 Task: Add Attachment from Trello to Card Card0000000210 in Board Board0000000053 in Workspace WS0000000018 in Trello. Add Cover Blue to Card Card0000000210 in Board Board0000000053 in Workspace WS0000000018 in Trello. Add "Copy Card To …" Button titled Button0000000210 to "bottom" of the list "To Do" to Card Card0000000210 in Board Board0000000053 in Workspace WS0000000018 in Trello. Add Description DS0000000210 to Card Card0000000210 in Board Board0000000053 in Workspace WS0000000018 in Trello. Add Comment CM0000000210 to Card Card0000000210 in Board Board0000000053 in Workspace WS0000000018 in Trello
Action: Mouse moved to (307, 301)
Screenshot: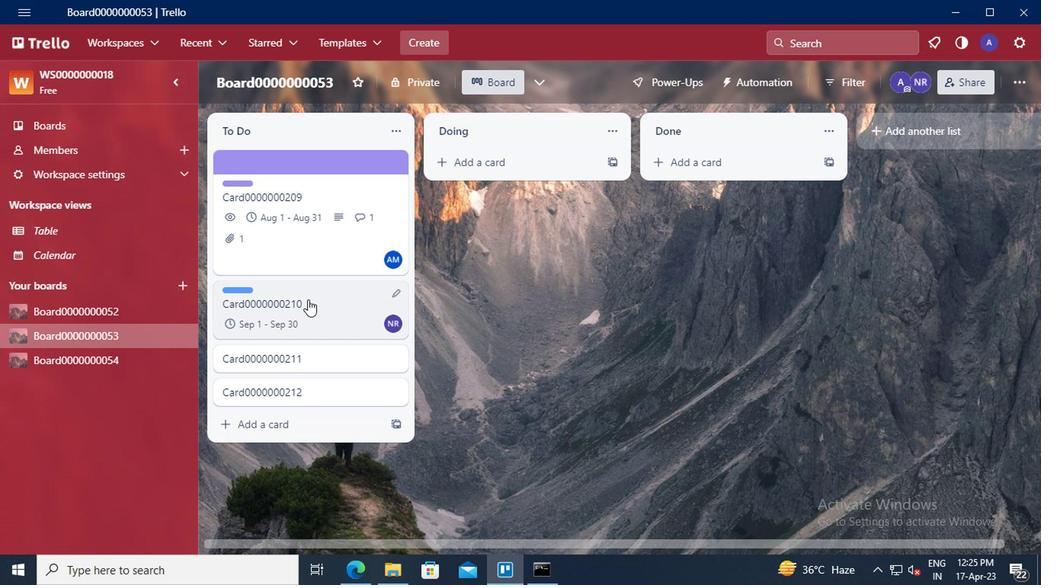 
Action: Mouse pressed left at (307, 301)
Screenshot: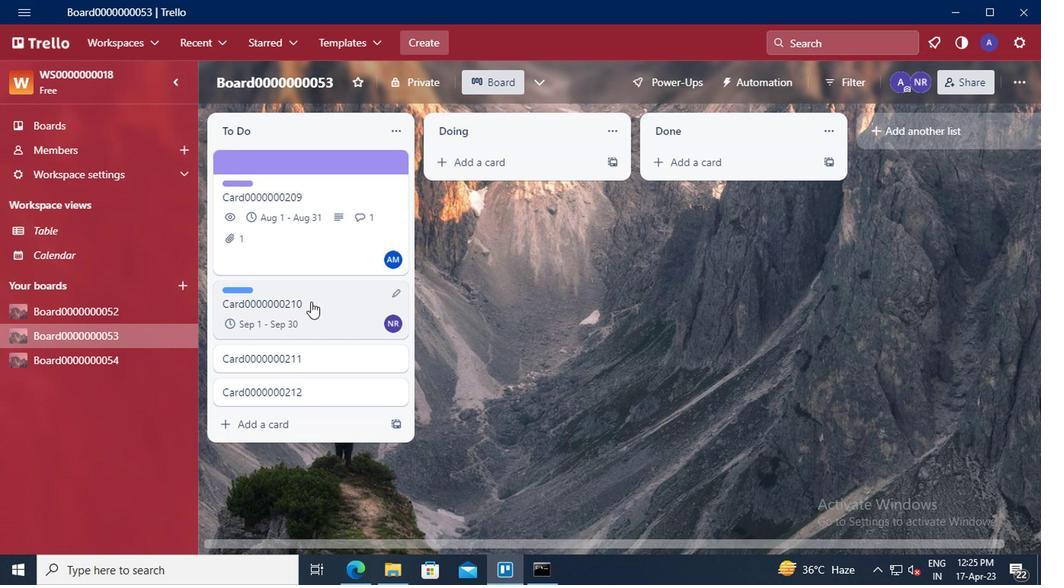
Action: Mouse moved to (698, 323)
Screenshot: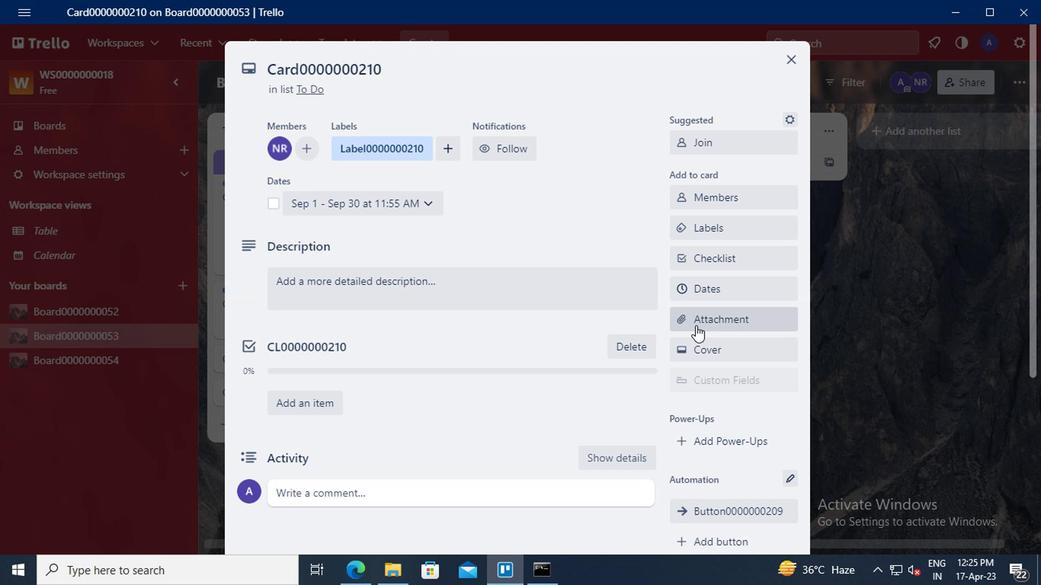 
Action: Mouse pressed left at (698, 323)
Screenshot: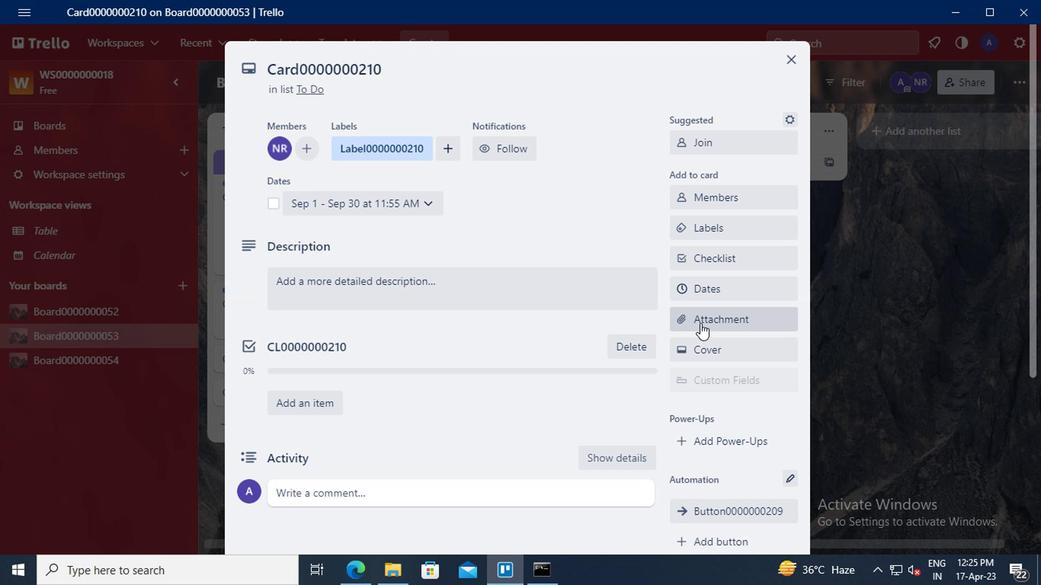 
Action: Mouse moved to (711, 161)
Screenshot: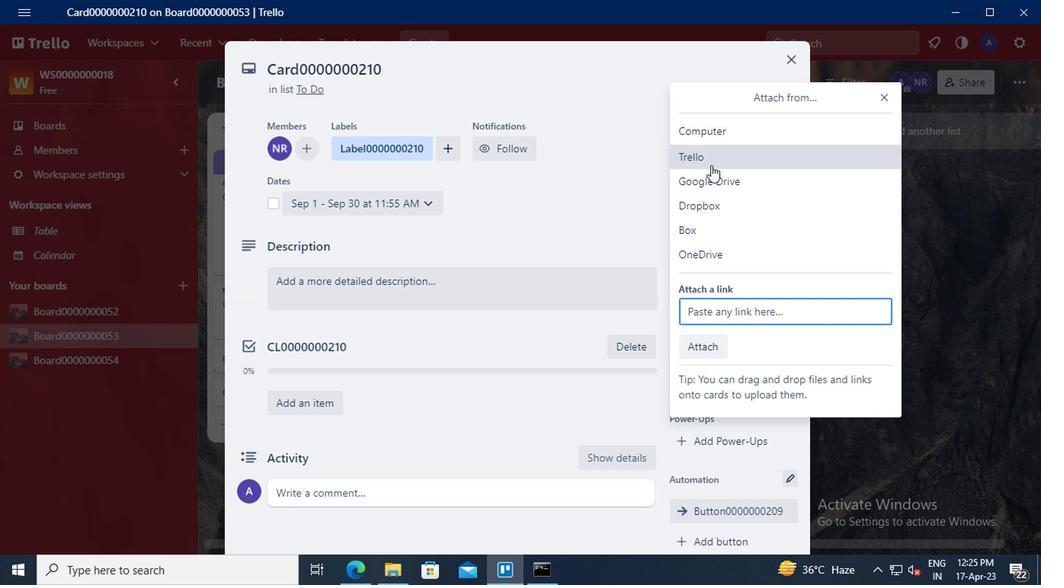 
Action: Mouse pressed left at (711, 161)
Screenshot: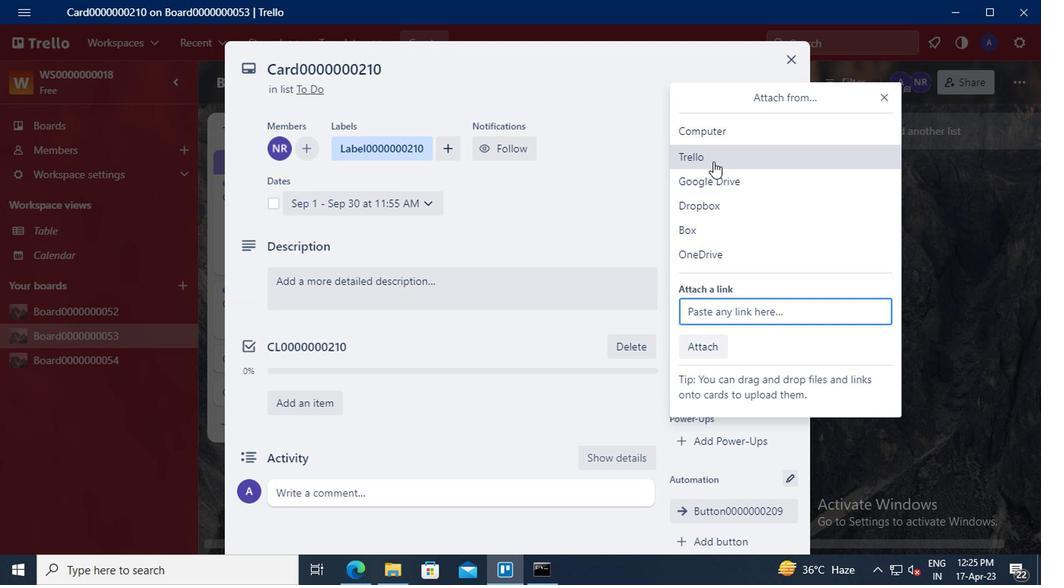 
Action: Mouse moved to (716, 188)
Screenshot: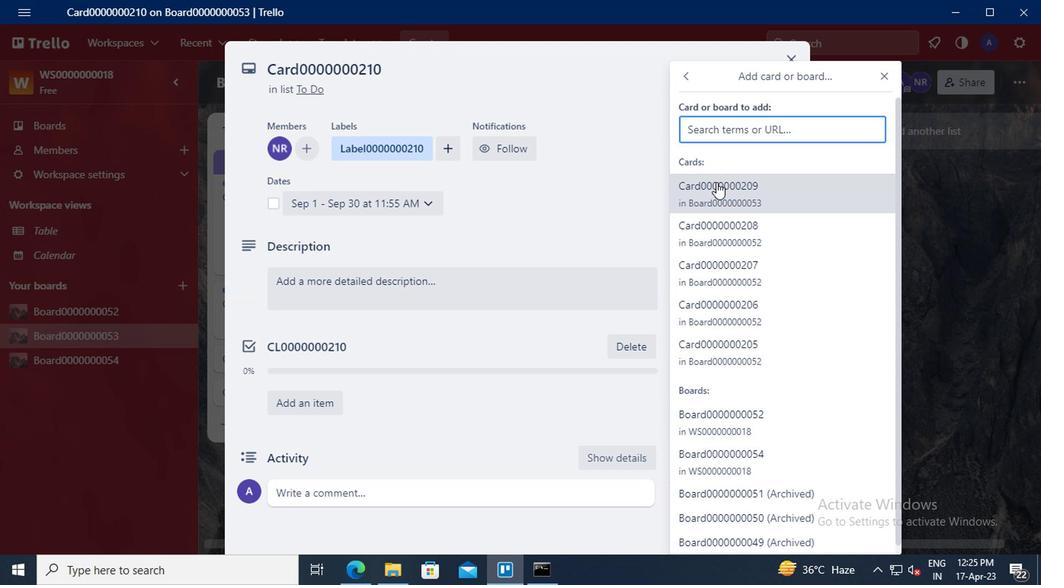 
Action: Mouse pressed left at (716, 188)
Screenshot: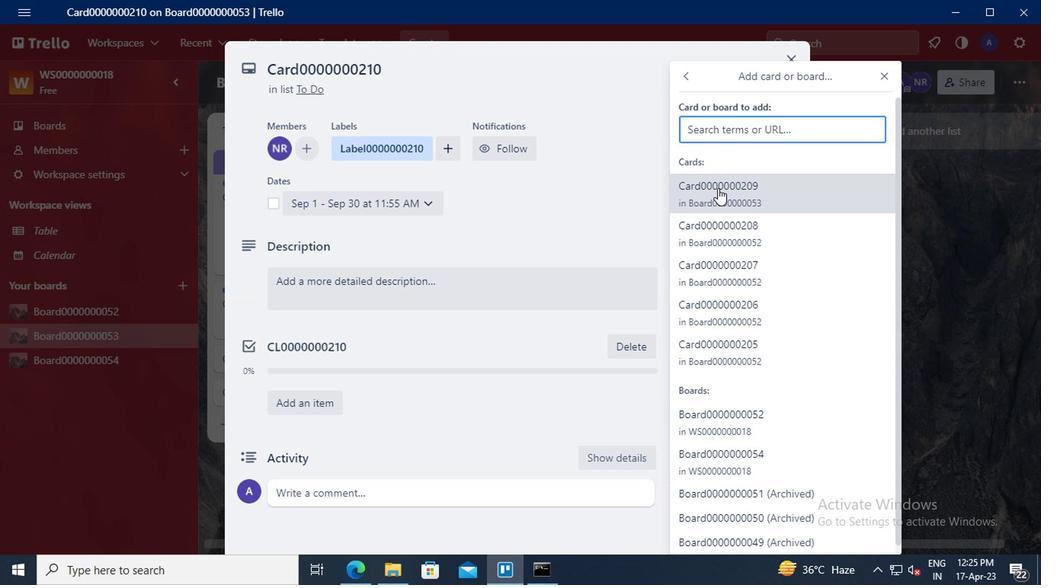 
Action: Mouse moved to (720, 343)
Screenshot: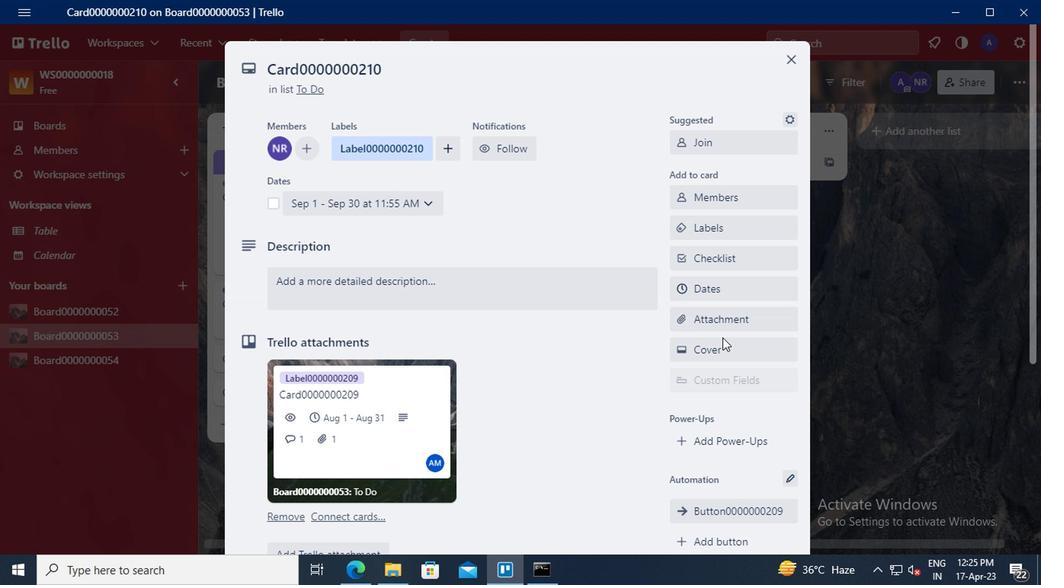 
Action: Mouse pressed left at (720, 343)
Screenshot: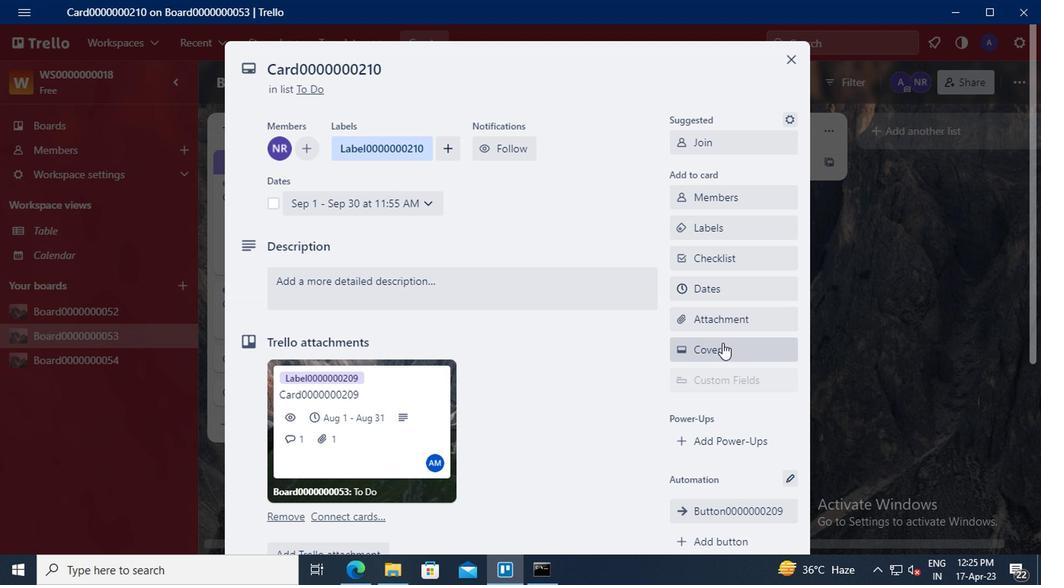 
Action: Mouse moved to (700, 285)
Screenshot: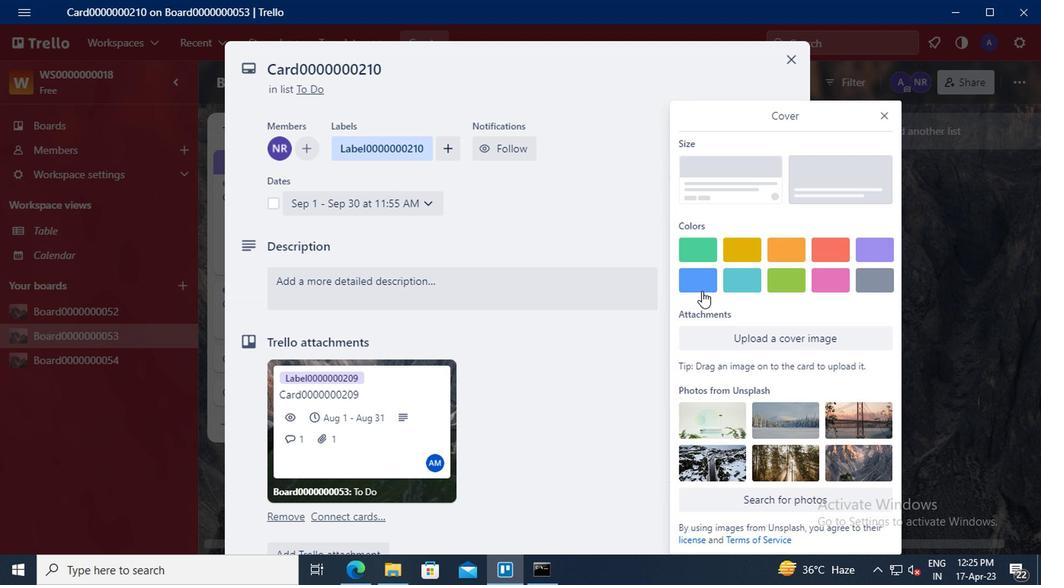 
Action: Mouse pressed left at (700, 285)
Screenshot: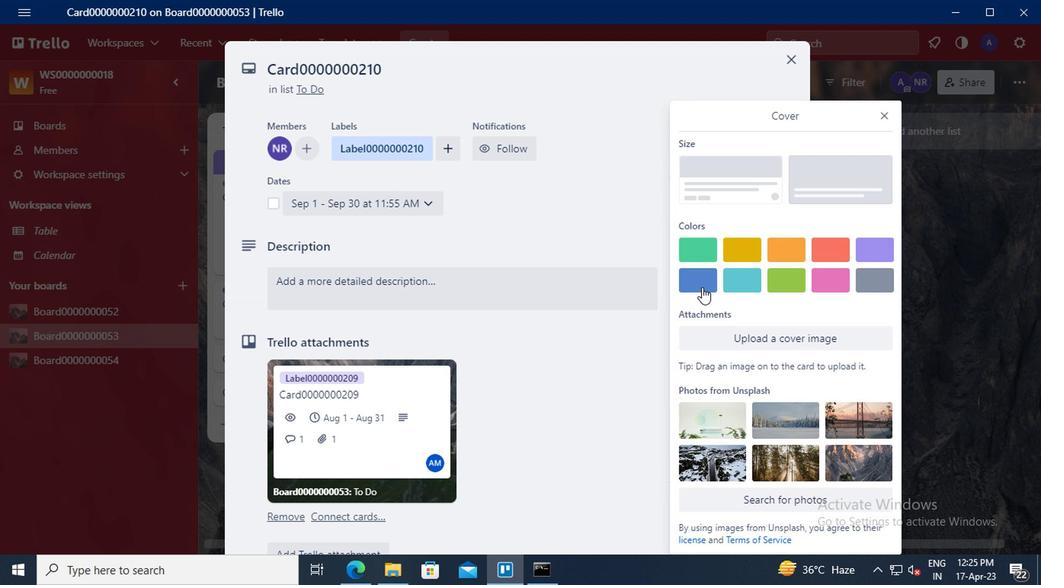 
Action: Mouse moved to (878, 87)
Screenshot: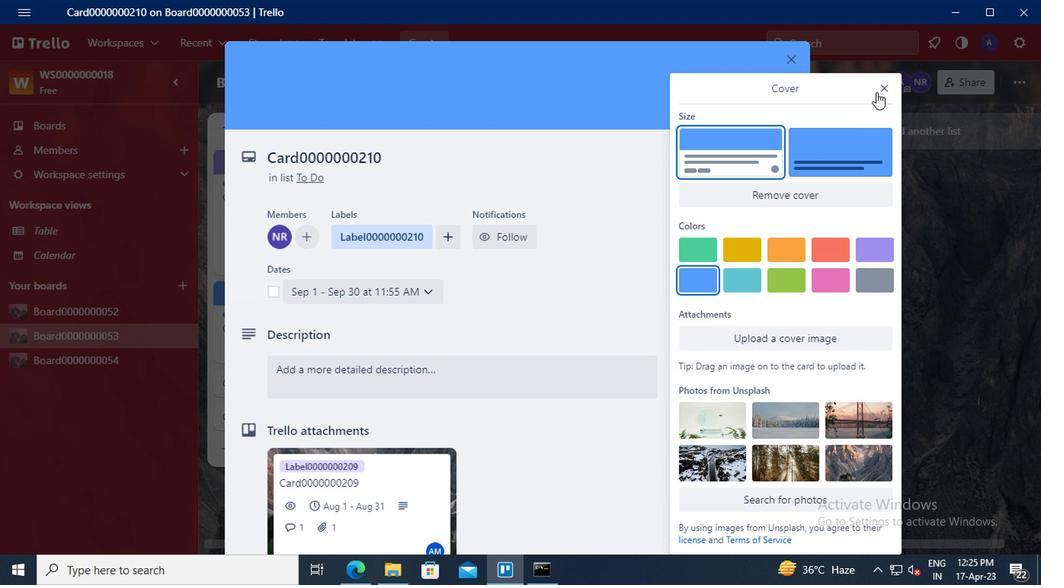 
Action: Mouse pressed left at (878, 87)
Screenshot: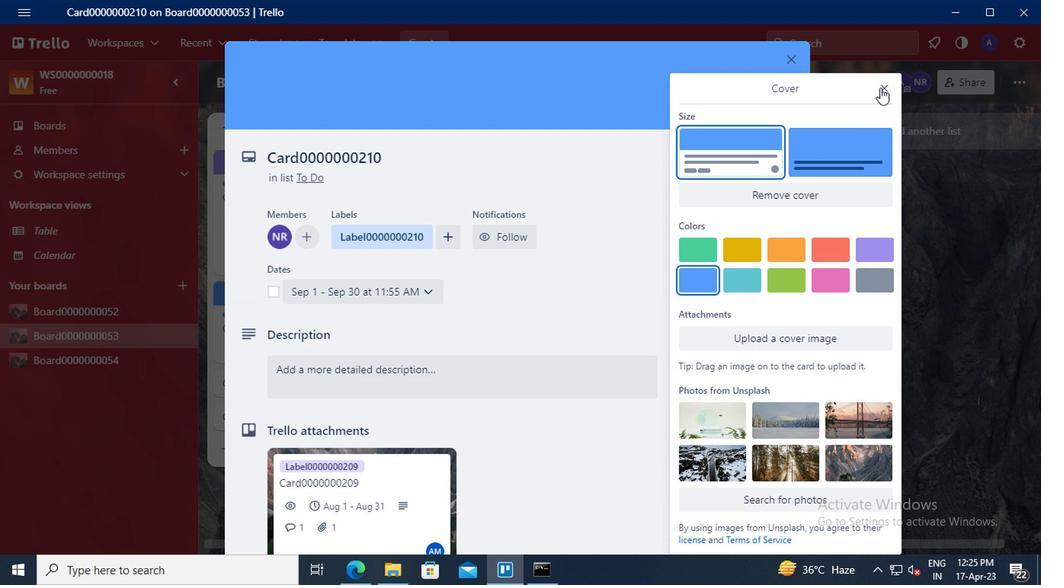 
Action: Mouse moved to (739, 256)
Screenshot: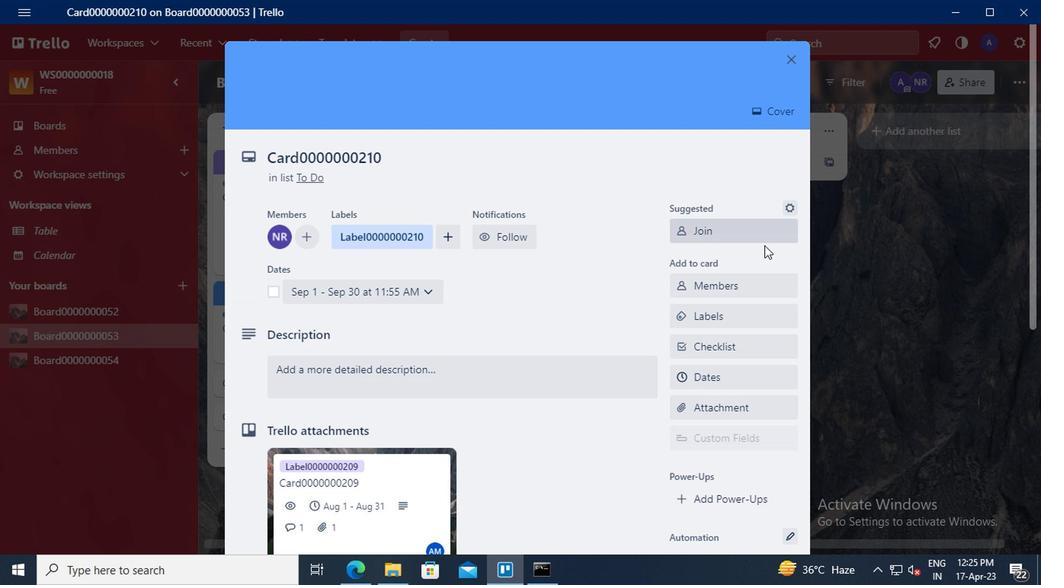 
Action: Mouse scrolled (739, 255) with delta (0, 0)
Screenshot: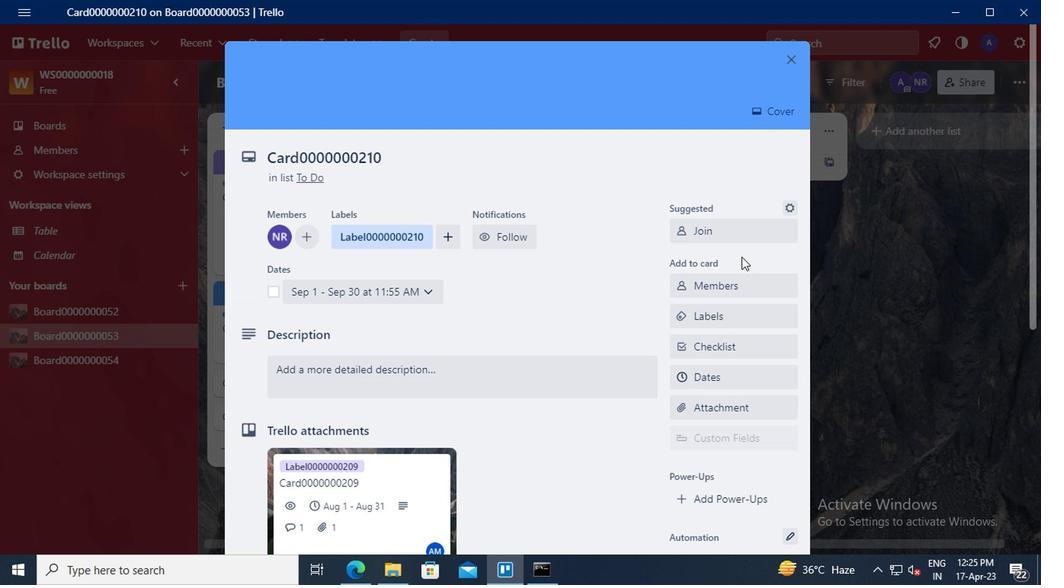 
Action: Mouse scrolled (739, 255) with delta (0, 0)
Screenshot: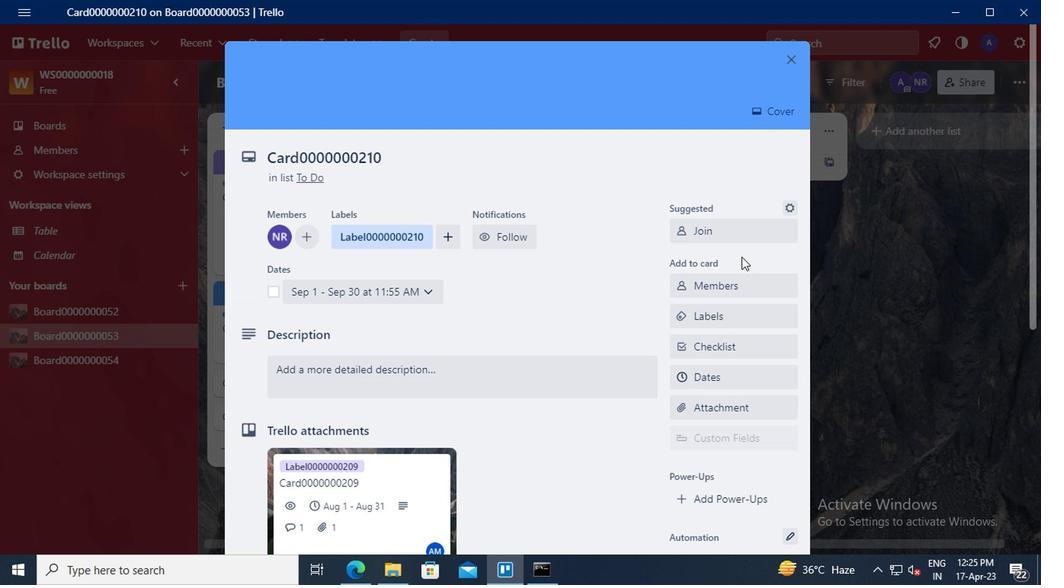 
Action: Mouse scrolled (739, 255) with delta (0, 0)
Screenshot: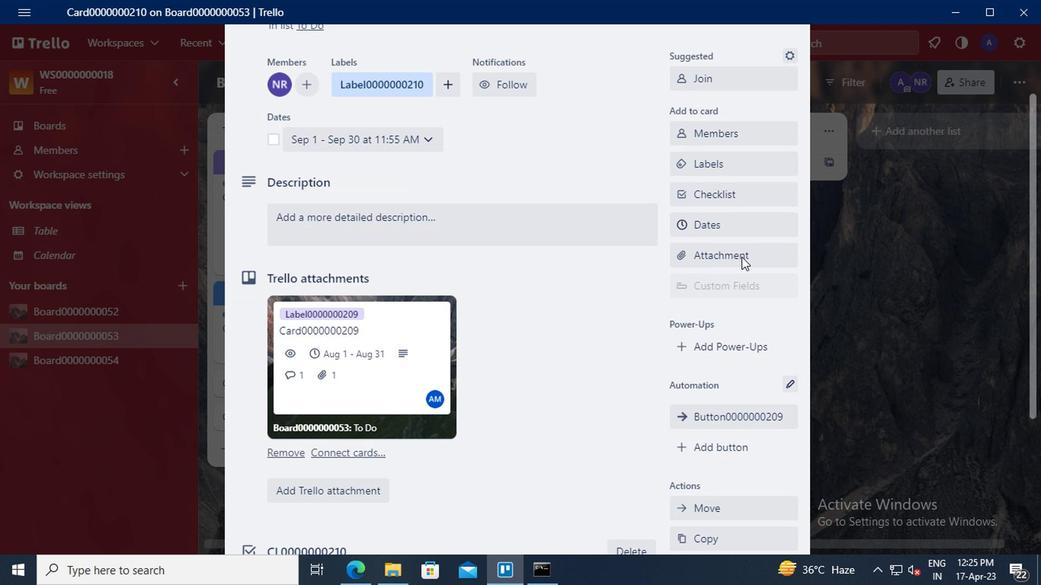 
Action: Mouse moved to (722, 366)
Screenshot: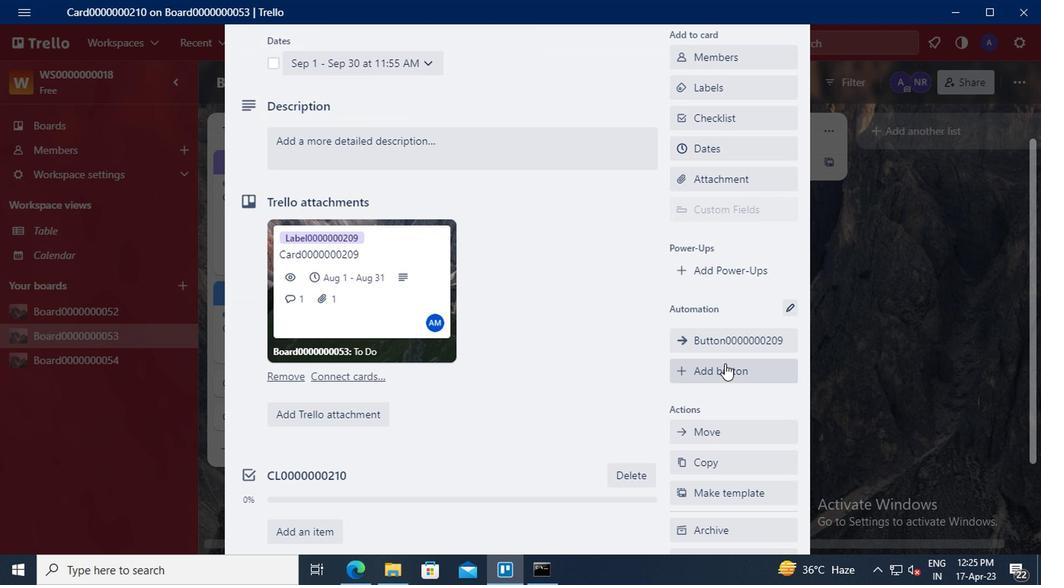 
Action: Mouse pressed left at (722, 366)
Screenshot: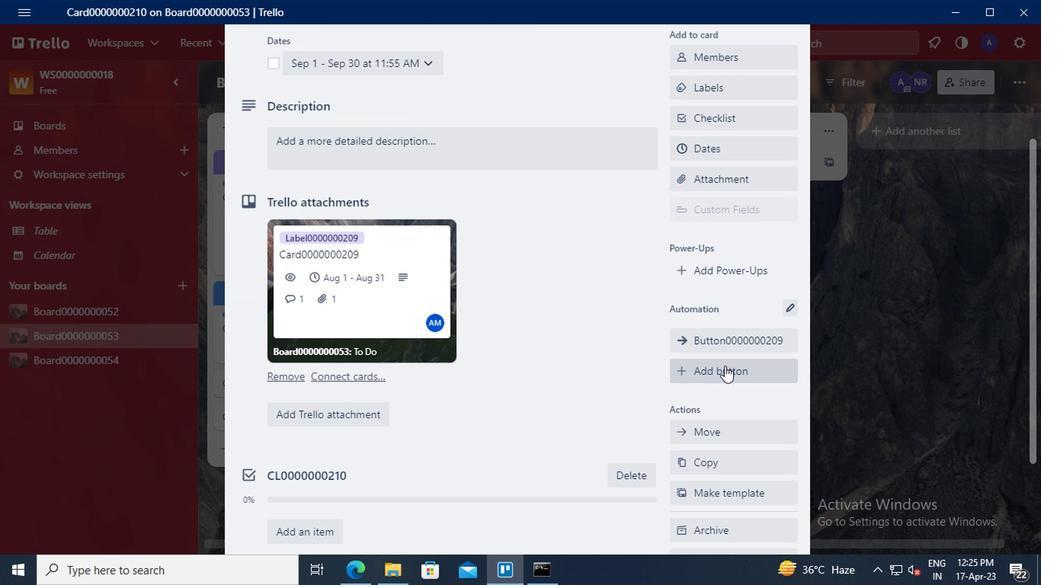 
Action: Mouse moved to (720, 174)
Screenshot: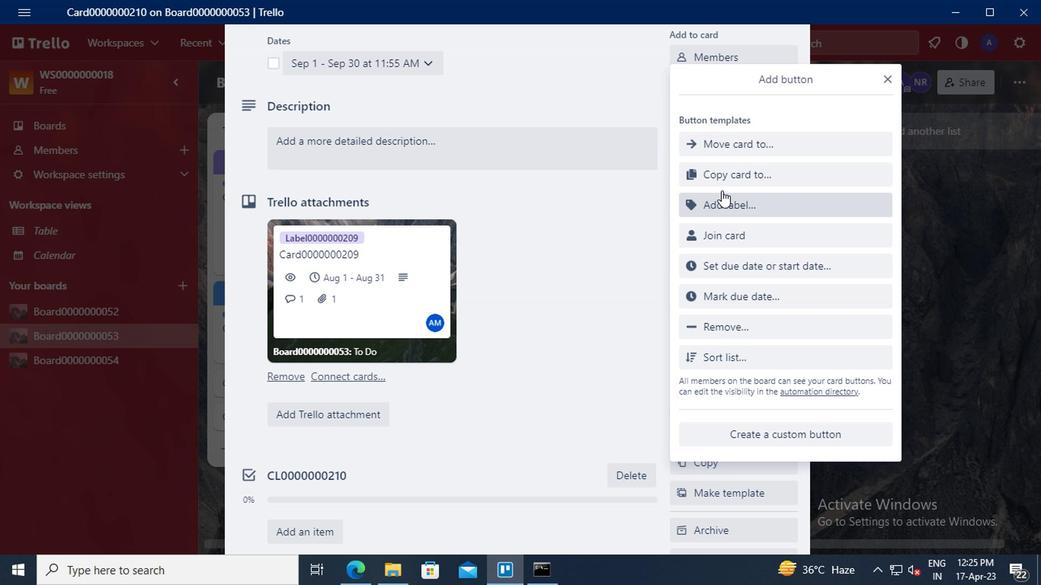 
Action: Mouse pressed left at (720, 174)
Screenshot: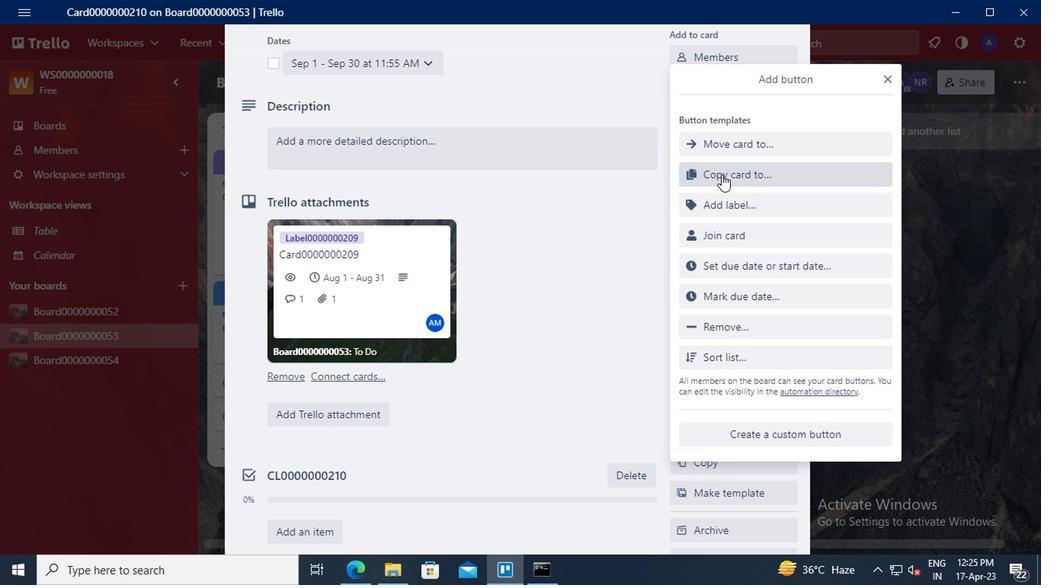 
Action: Mouse moved to (736, 143)
Screenshot: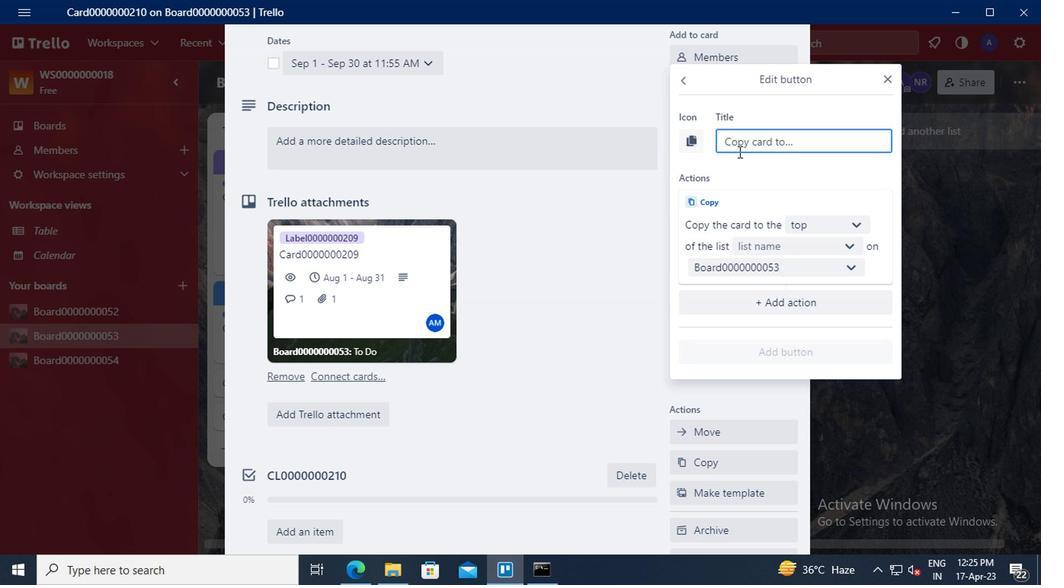 
Action: Mouse pressed left at (736, 143)
Screenshot: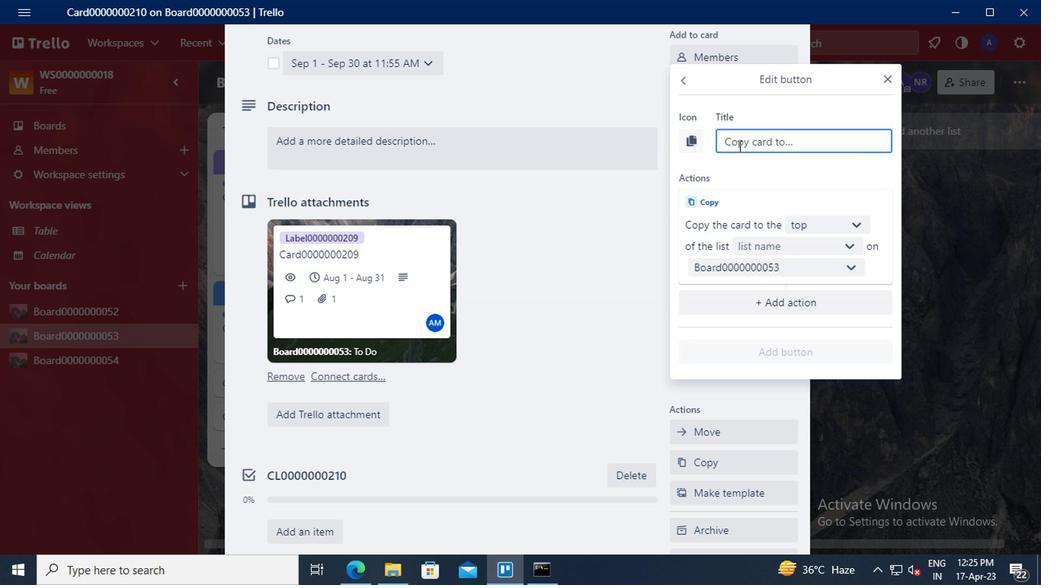 
Action: Key pressed <Key.shift>BUTTON0000000210
Screenshot: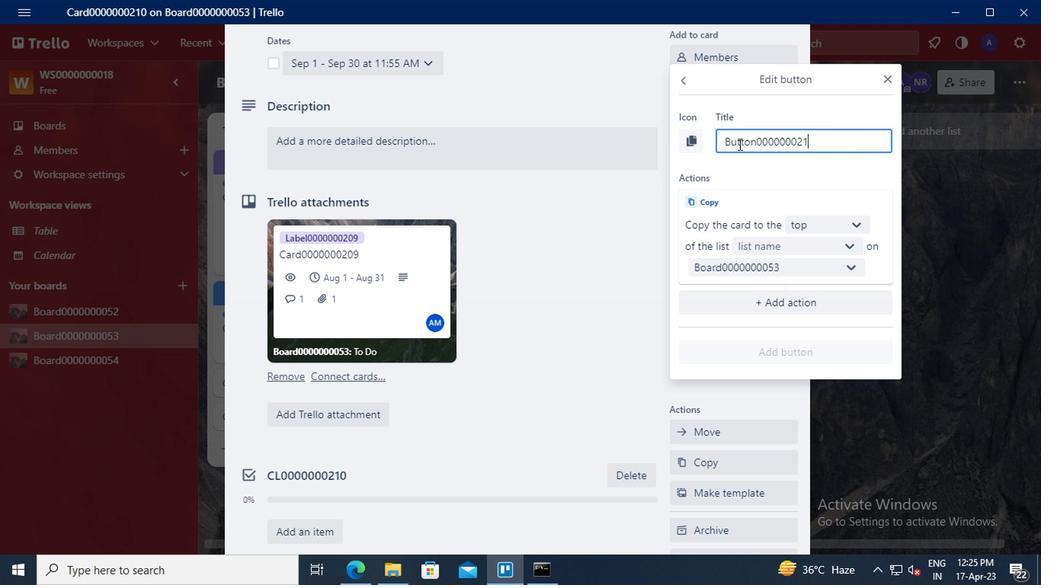 
Action: Mouse moved to (804, 220)
Screenshot: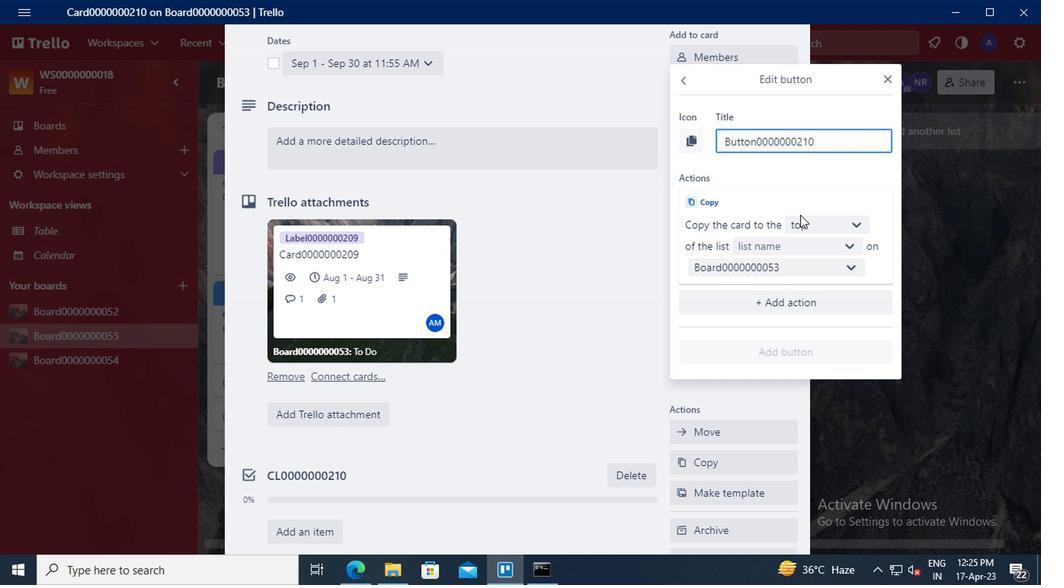 
Action: Mouse pressed left at (804, 220)
Screenshot: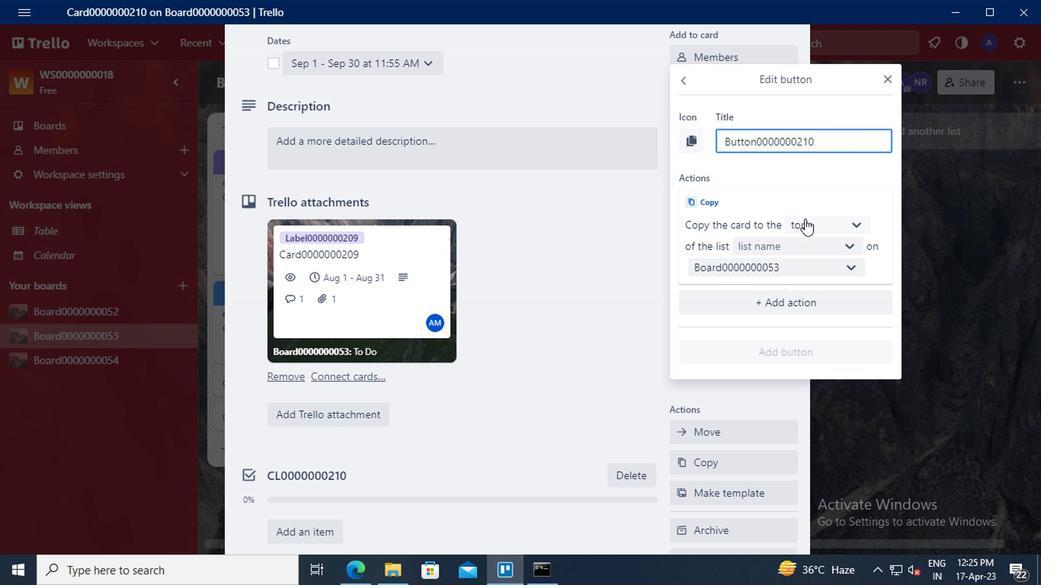 
Action: Mouse moved to (810, 280)
Screenshot: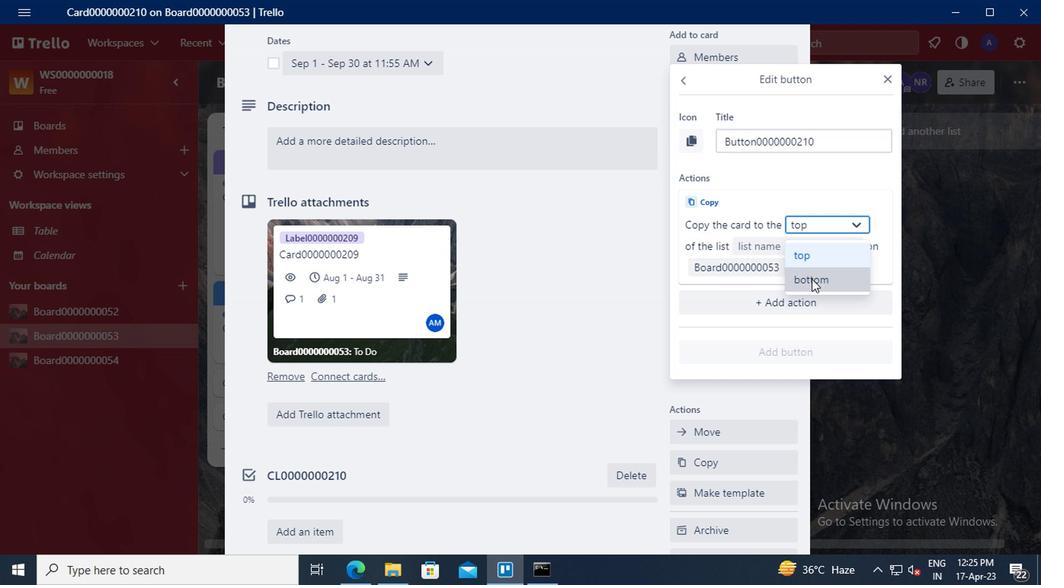 
Action: Mouse pressed left at (810, 280)
Screenshot: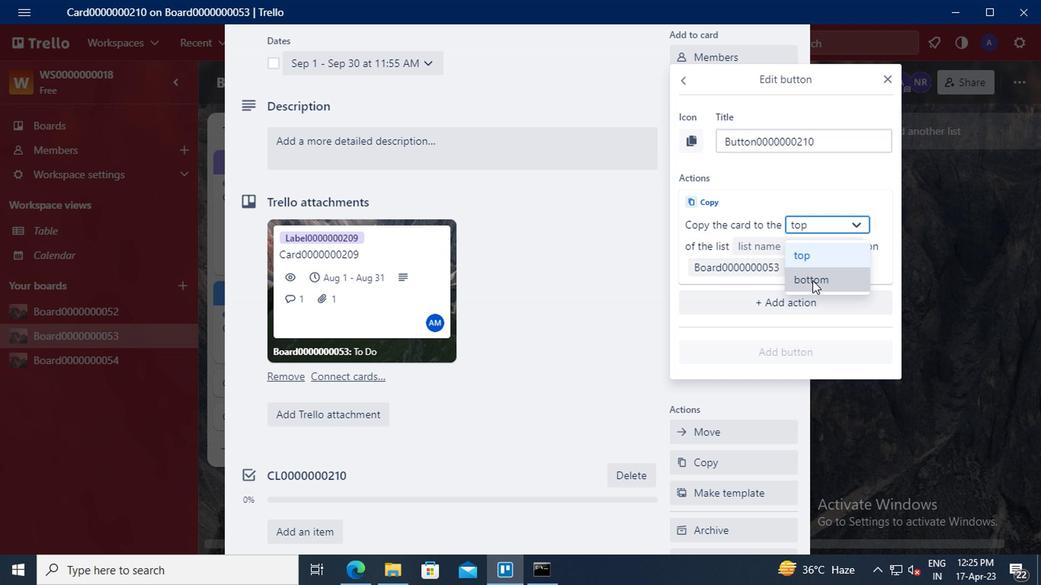 
Action: Mouse moved to (781, 246)
Screenshot: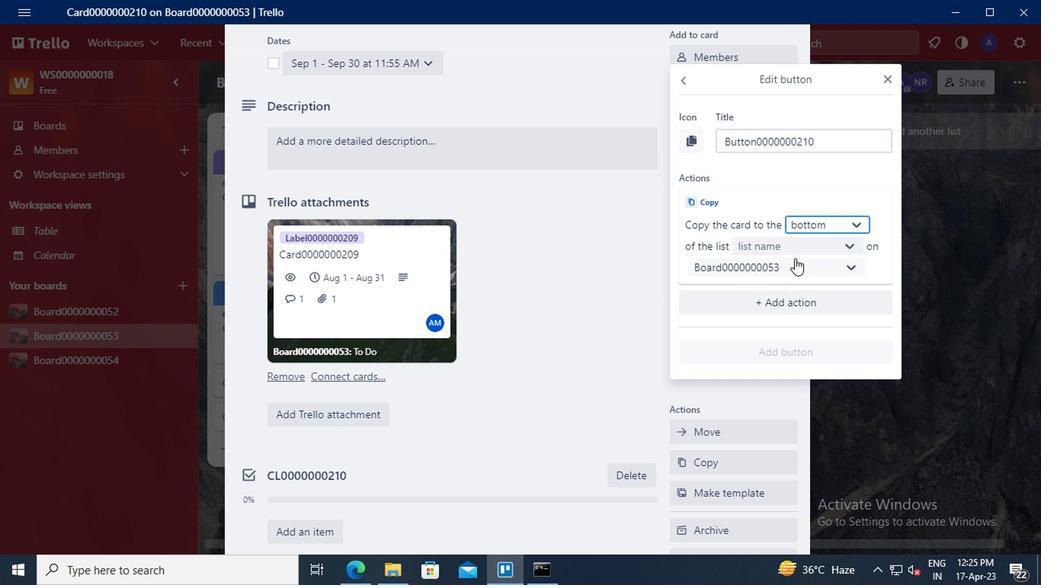 
Action: Mouse pressed left at (781, 246)
Screenshot: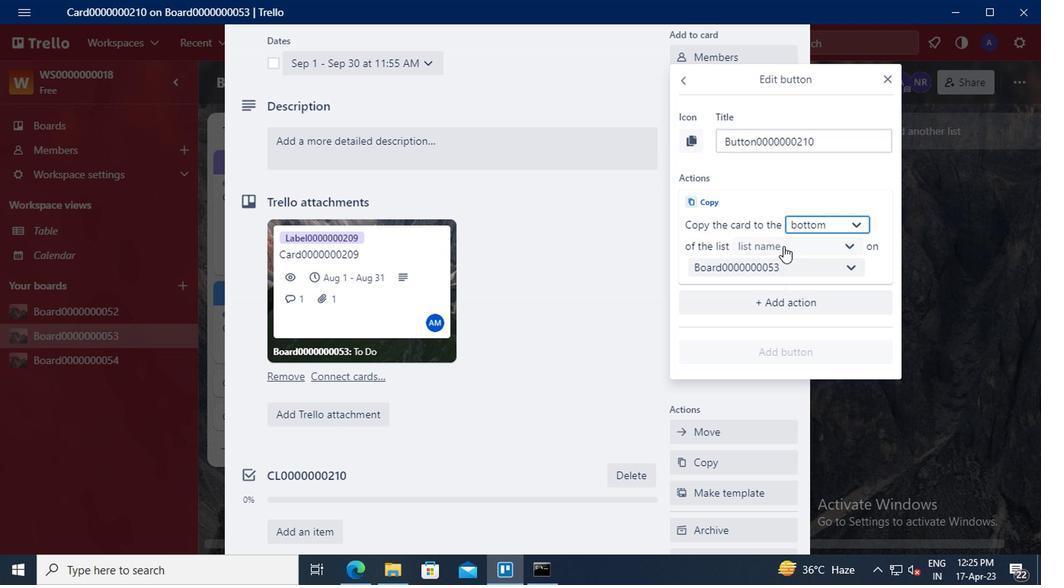 
Action: Mouse moved to (778, 274)
Screenshot: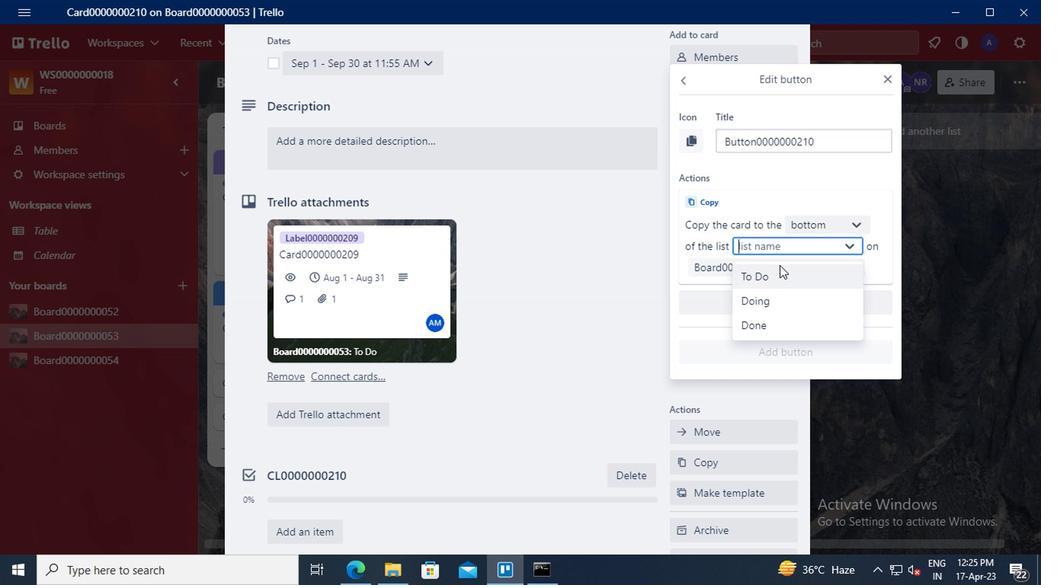 
Action: Mouse pressed left at (778, 274)
Screenshot: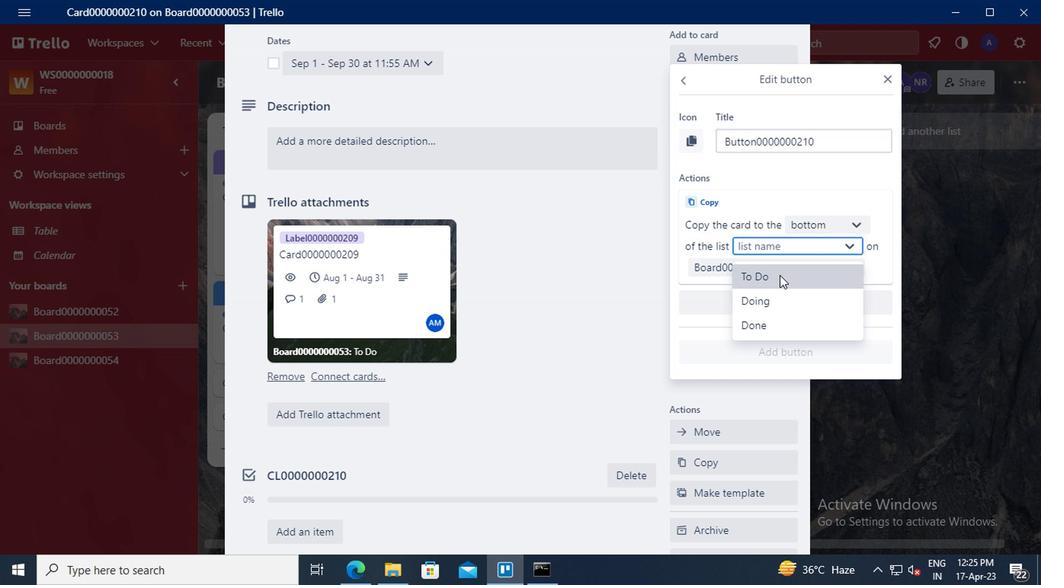
Action: Mouse moved to (774, 349)
Screenshot: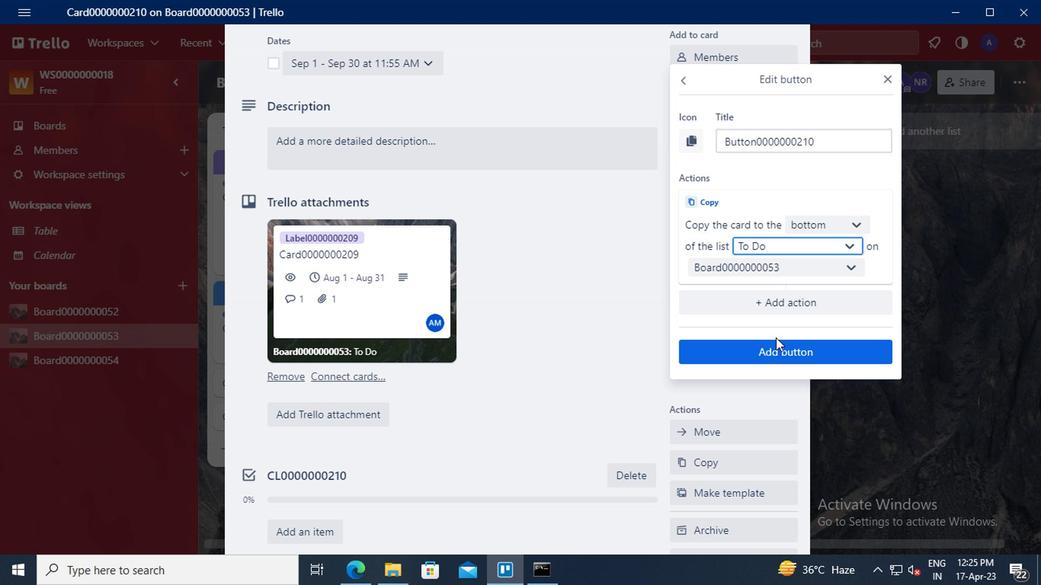 
Action: Mouse pressed left at (774, 349)
Screenshot: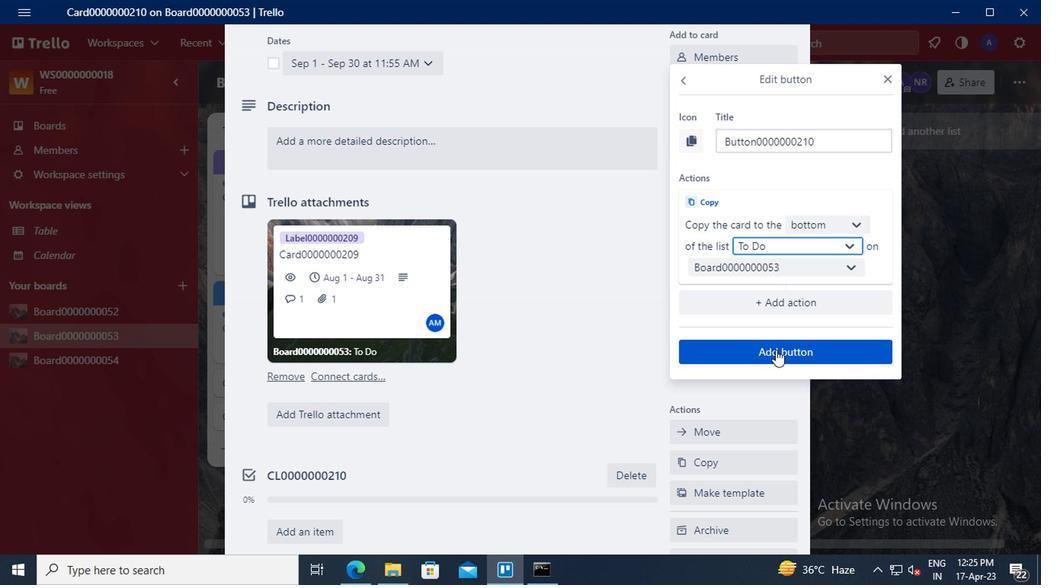 
Action: Mouse moved to (320, 152)
Screenshot: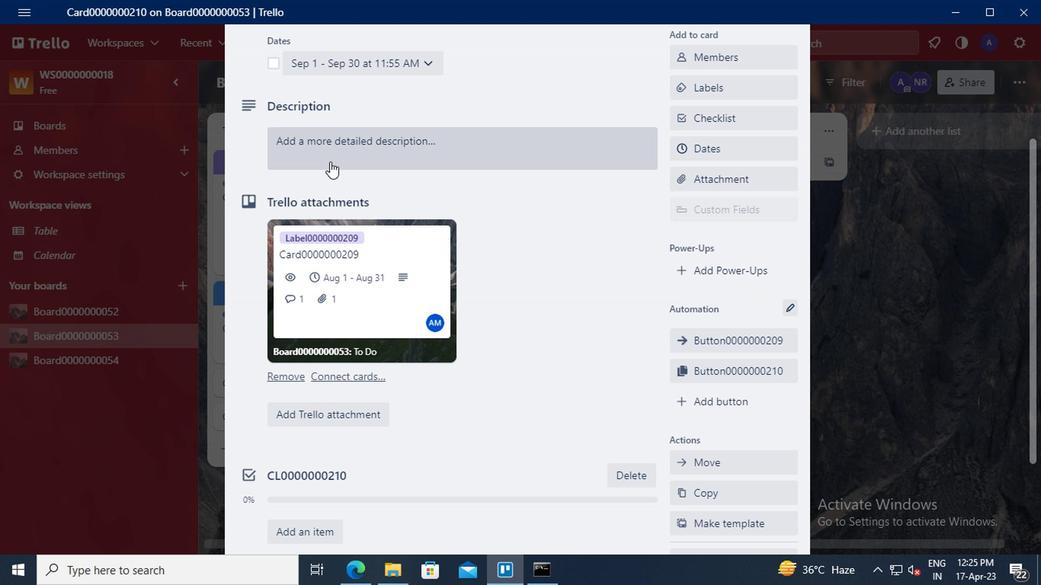 
Action: Mouse pressed left at (320, 152)
Screenshot: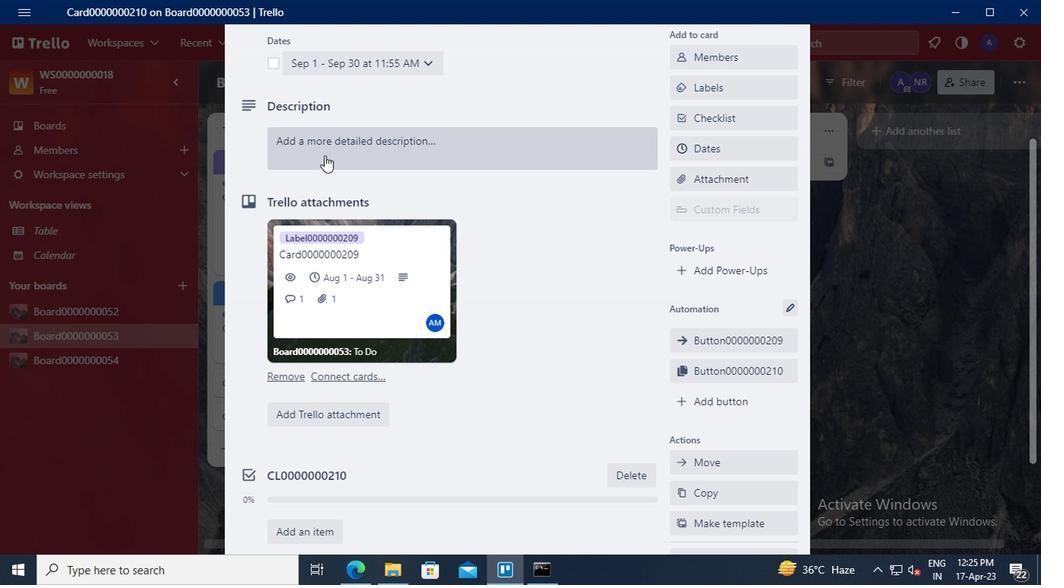 
Action: Mouse moved to (295, 197)
Screenshot: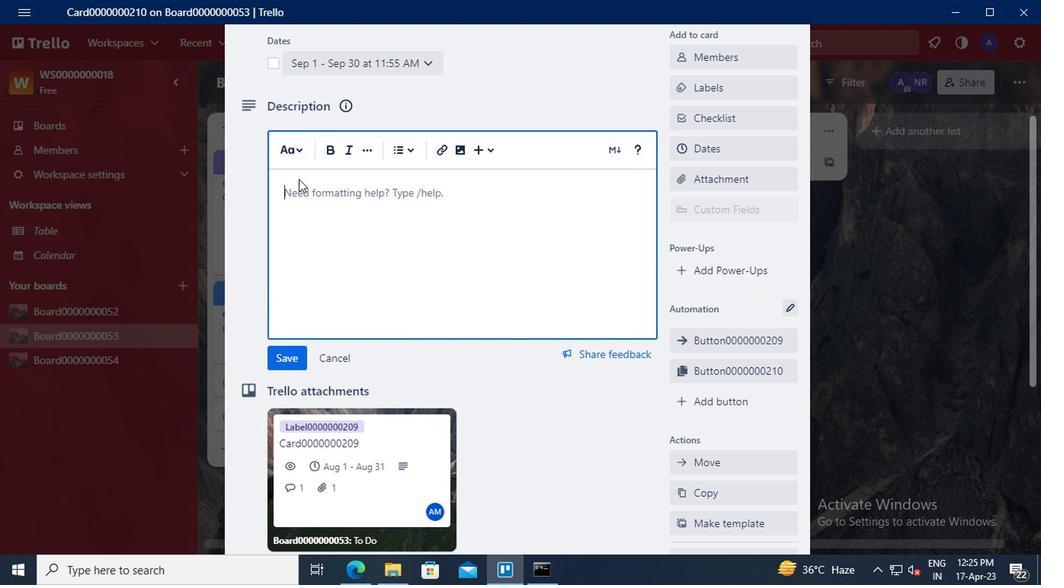 
Action: Mouse pressed left at (295, 197)
Screenshot: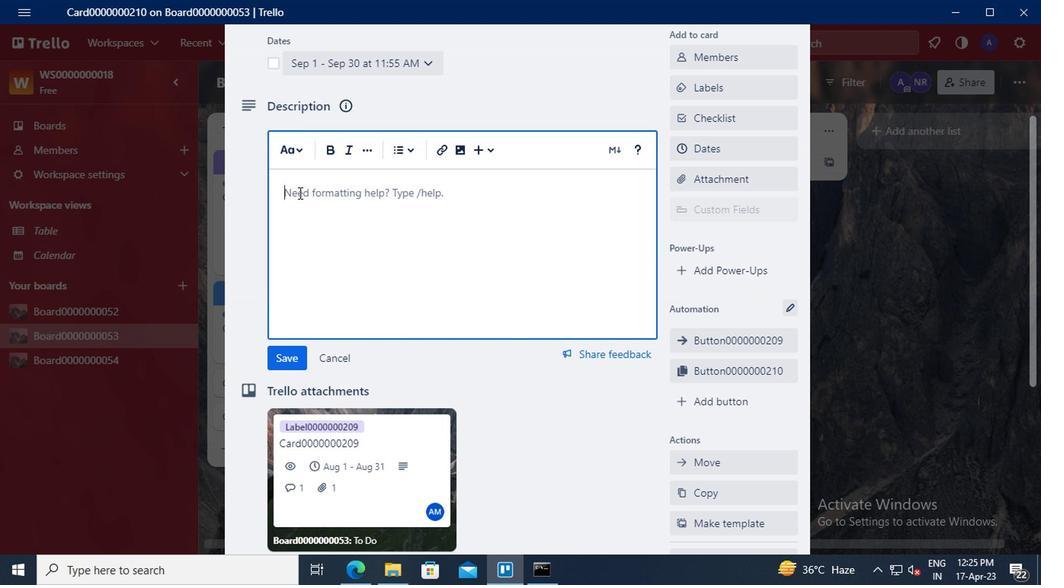 
Action: Key pressed <Key.shift>DS0000000210
Screenshot: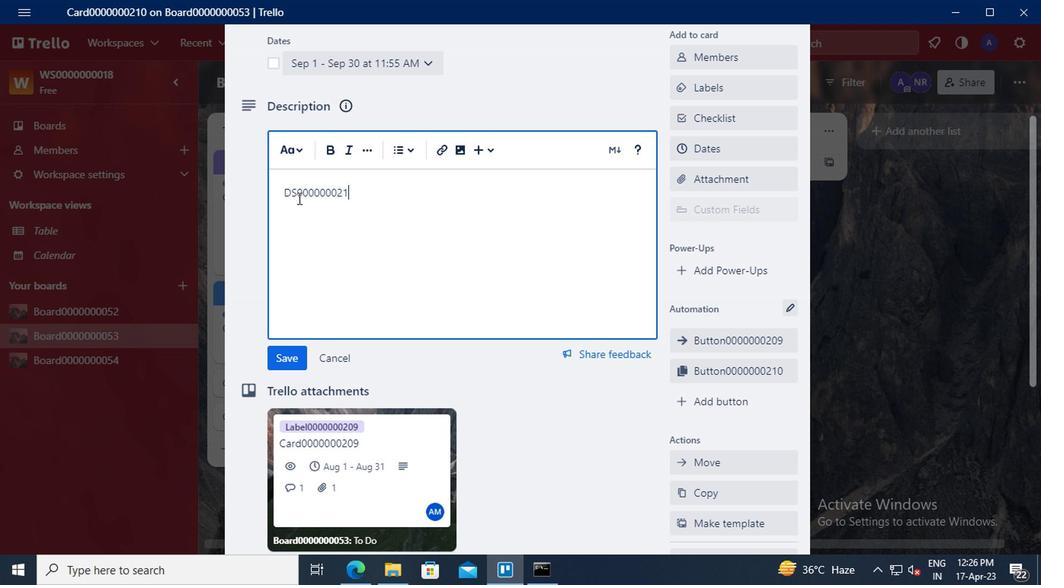 
Action: Mouse moved to (290, 349)
Screenshot: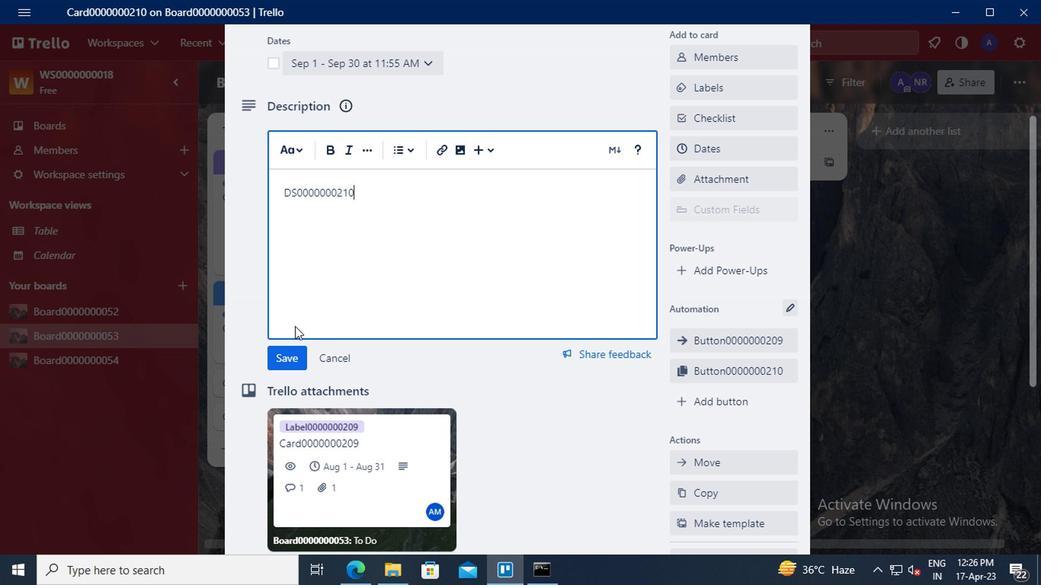 
Action: Mouse pressed left at (290, 349)
Screenshot: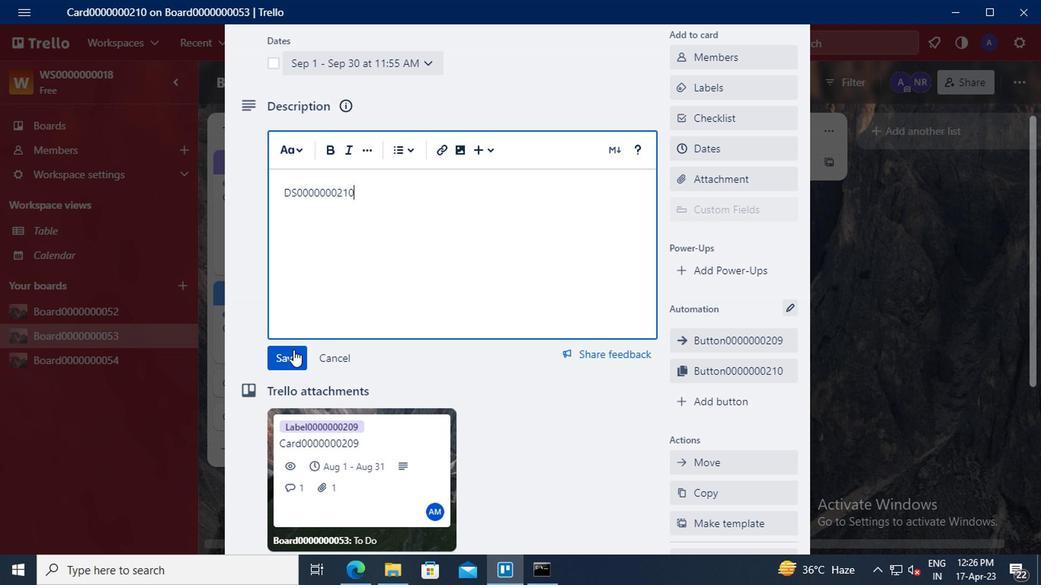 
Action: Mouse scrolled (290, 349) with delta (0, 0)
Screenshot: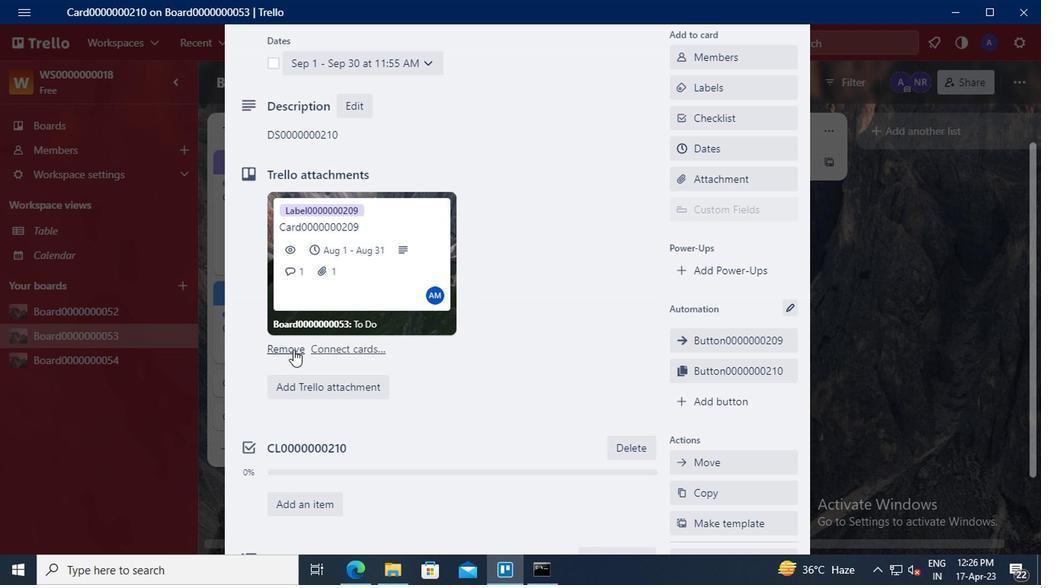 
Action: Mouse scrolled (290, 349) with delta (0, 0)
Screenshot: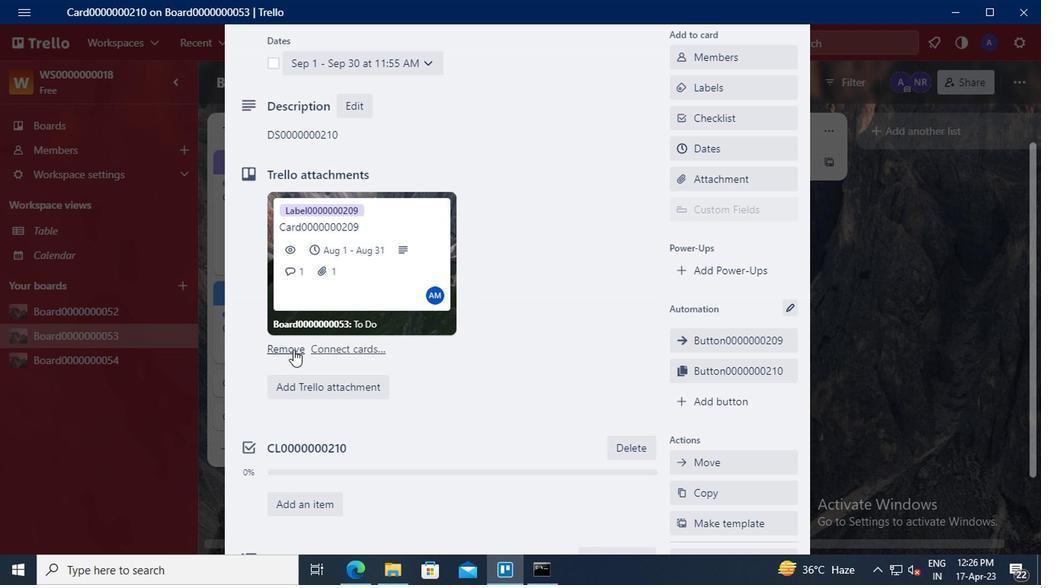 
Action: Mouse moved to (306, 466)
Screenshot: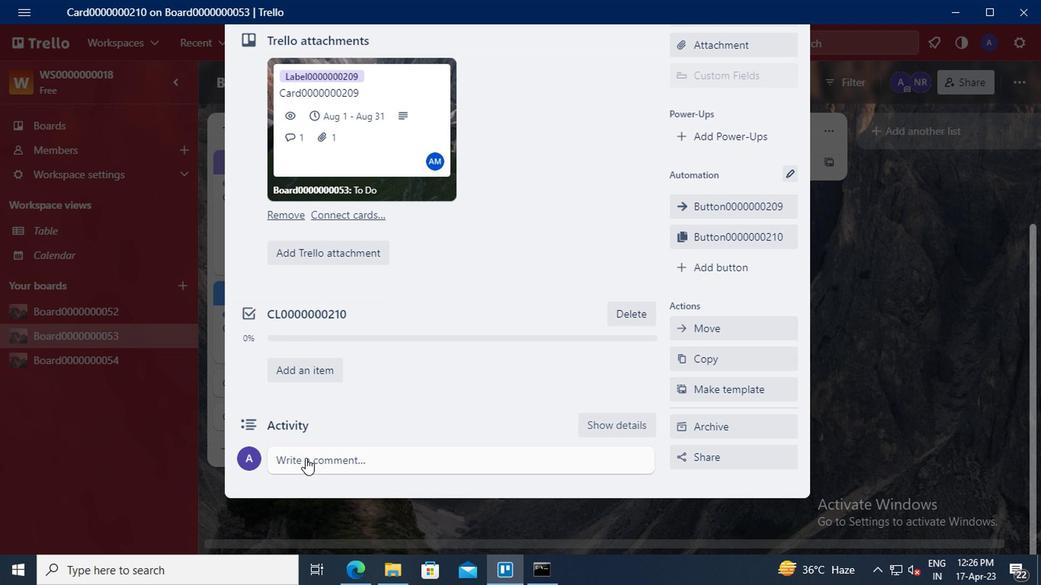 
Action: Mouse pressed left at (306, 466)
Screenshot: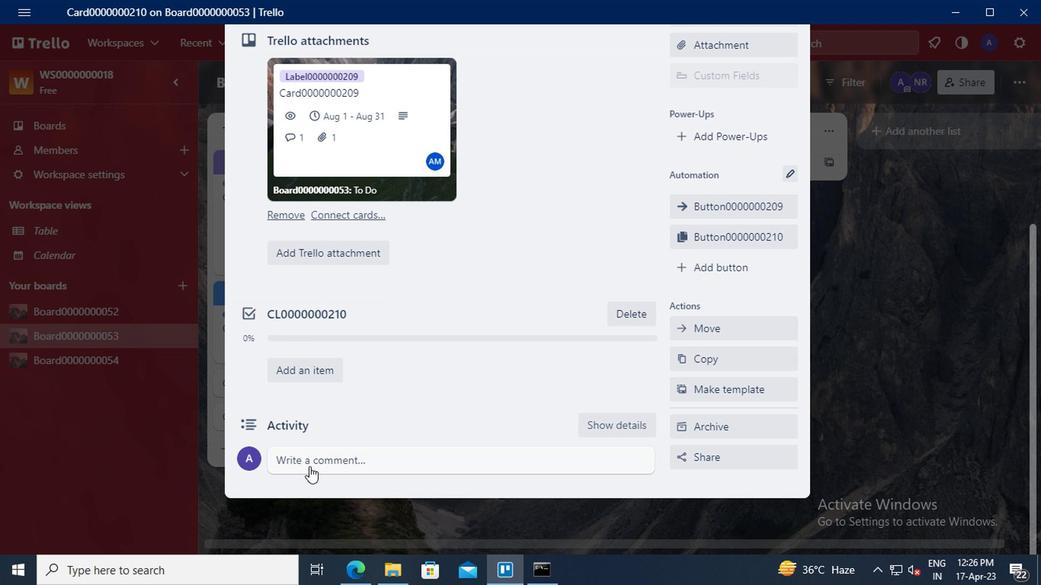 
Action: Key pressed <Key.shift>CM0000000210
Screenshot: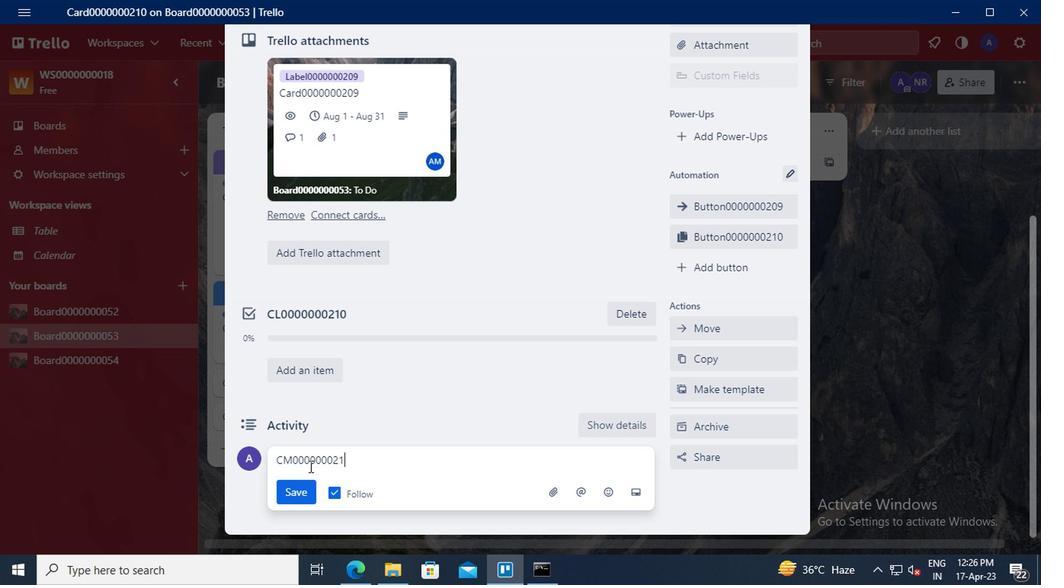 
Action: Mouse moved to (296, 486)
Screenshot: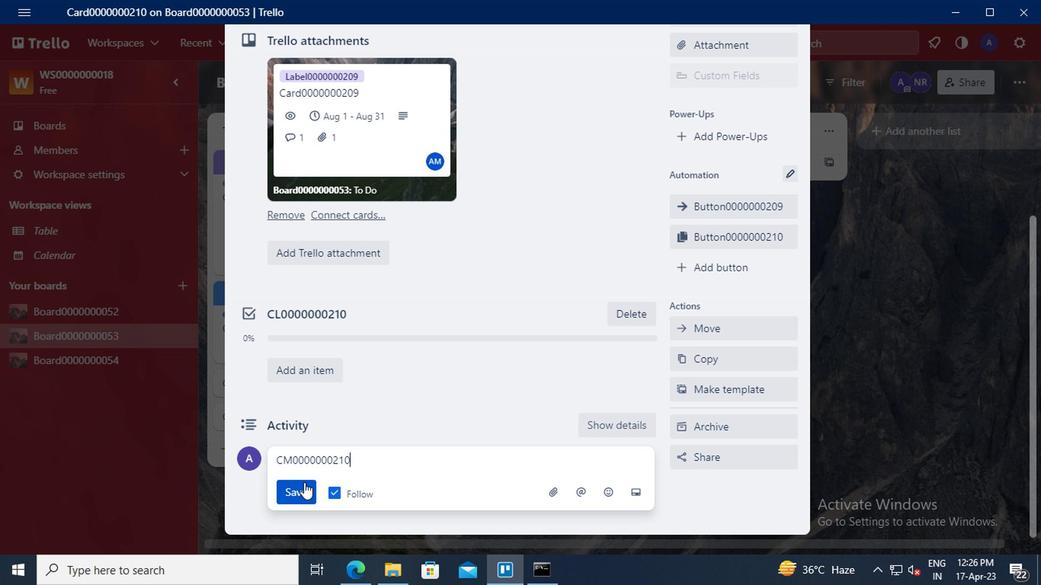 
Action: Mouse pressed left at (296, 486)
Screenshot: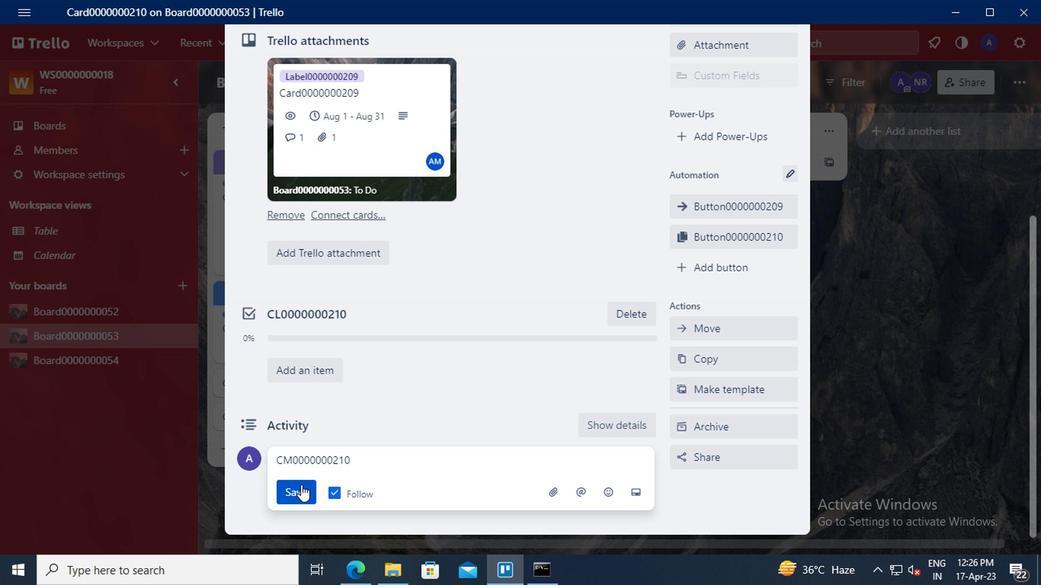 
